 Task: Open a blank sheet, save the file as 'acquisition' Insert a table '2 by 1' In first column, add headers, 'Germany, Place'. Change table style to  'Orange'
Action: Key pressed ctrl+N
Screenshot: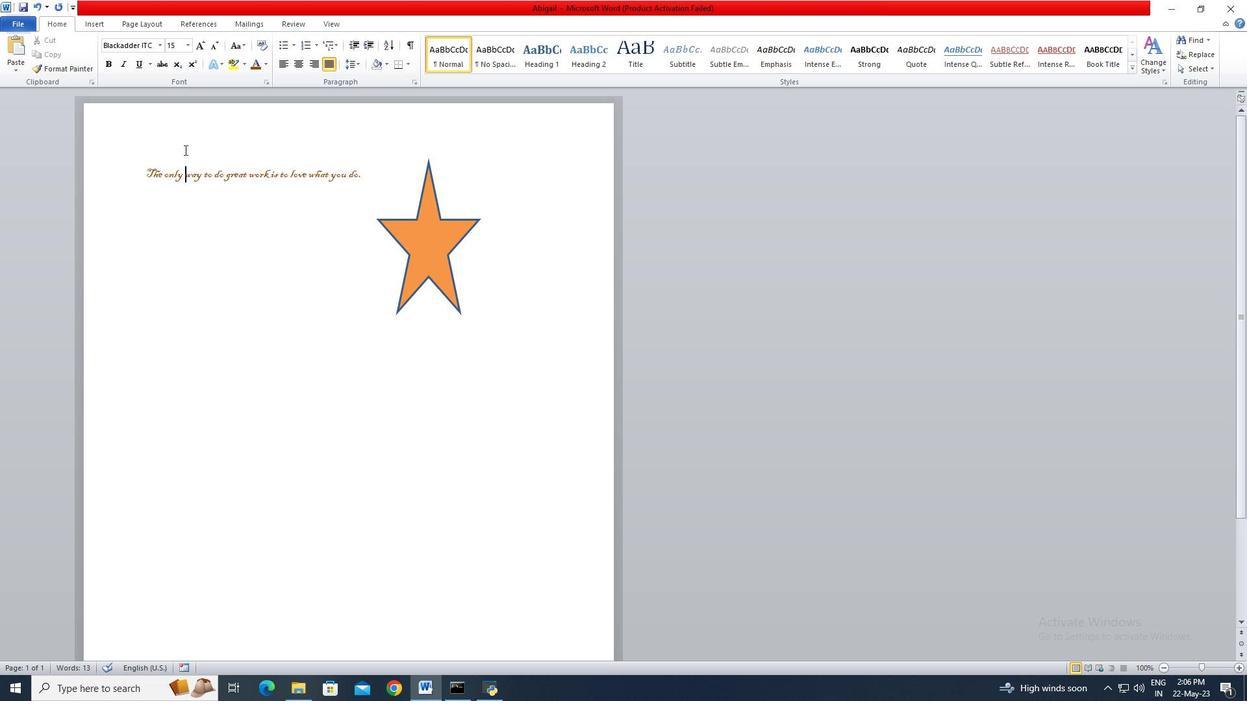 
Action: Mouse moved to (26, 22)
Screenshot: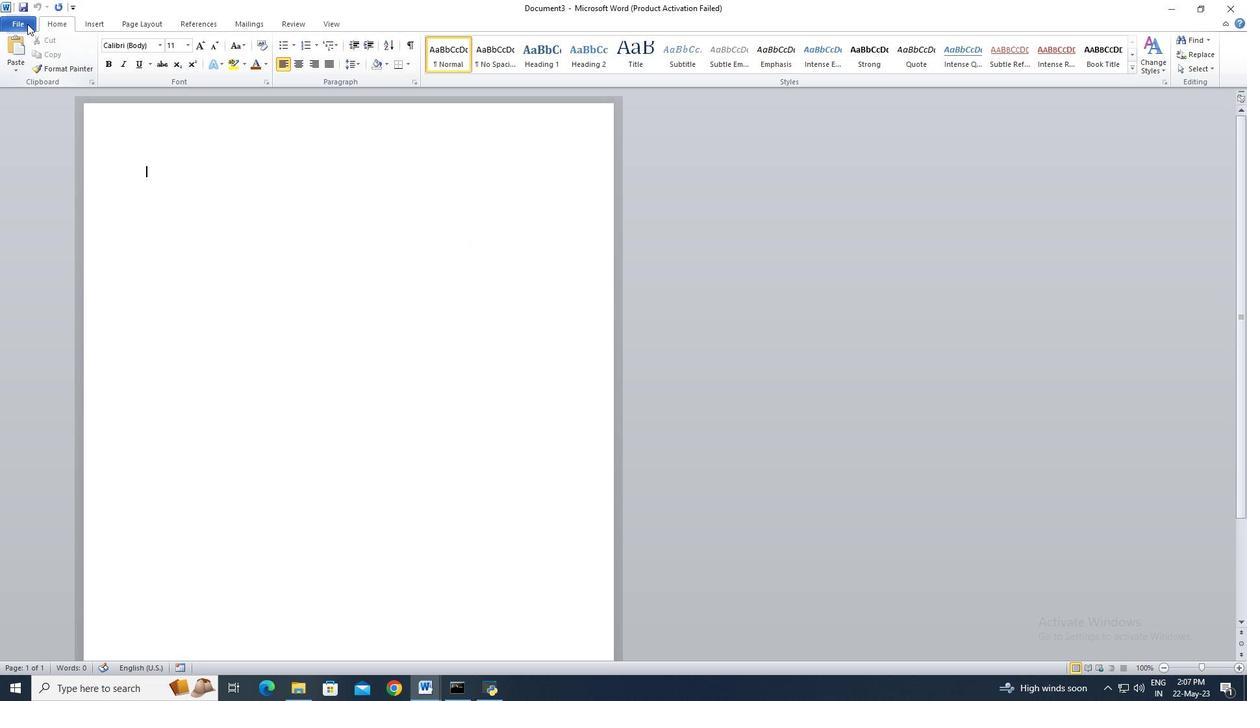 
Action: Mouse pressed left at (26, 22)
Screenshot: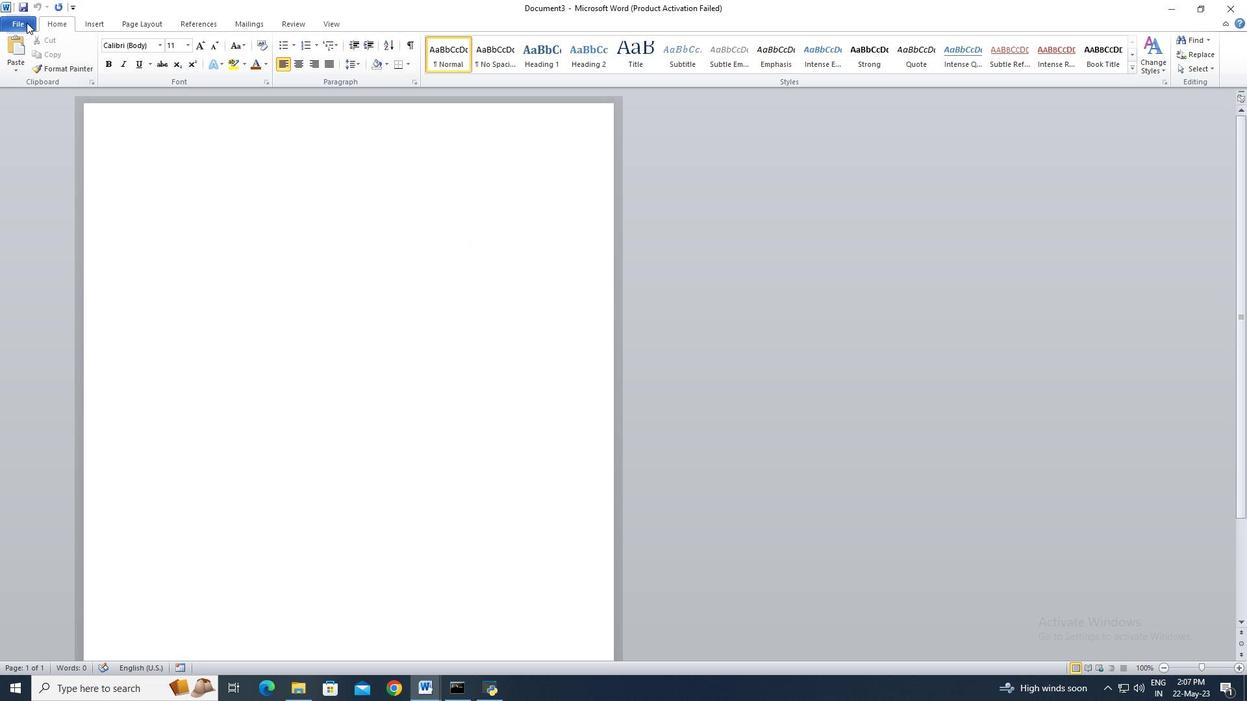 
Action: Mouse moved to (37, 62)
Screenshot: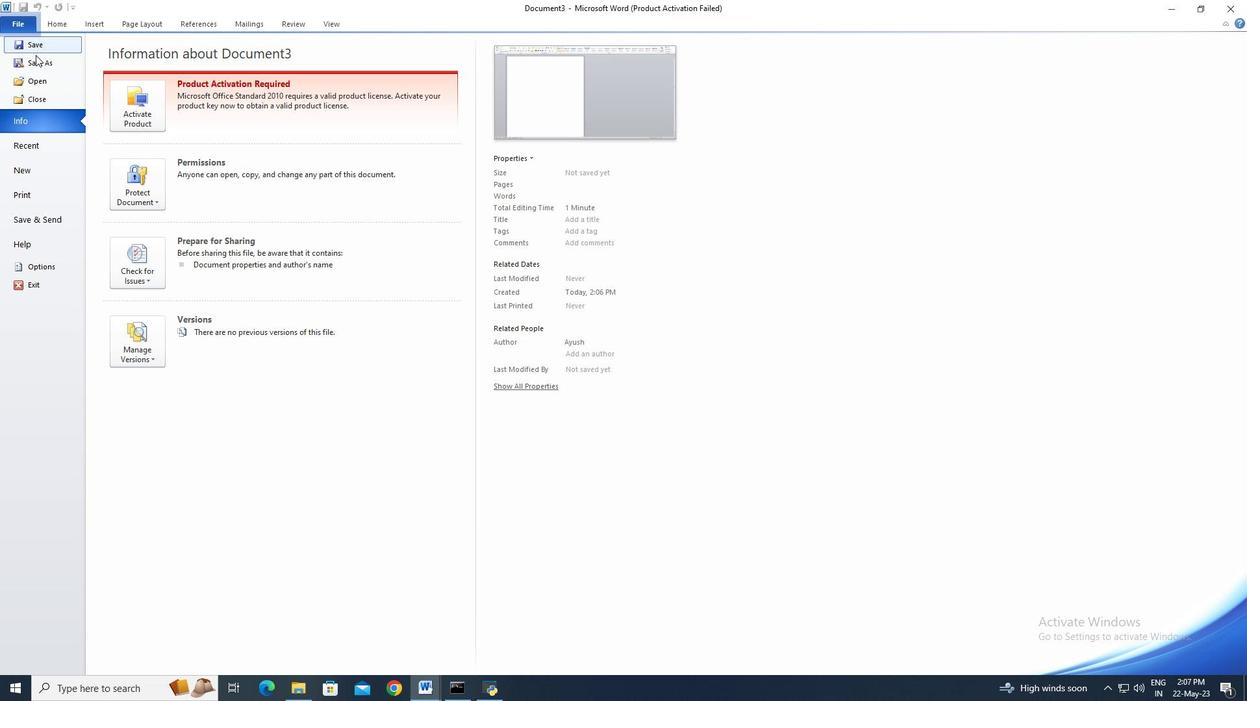 
Action: Mouse pressed left at (37, 62)
Screenshot: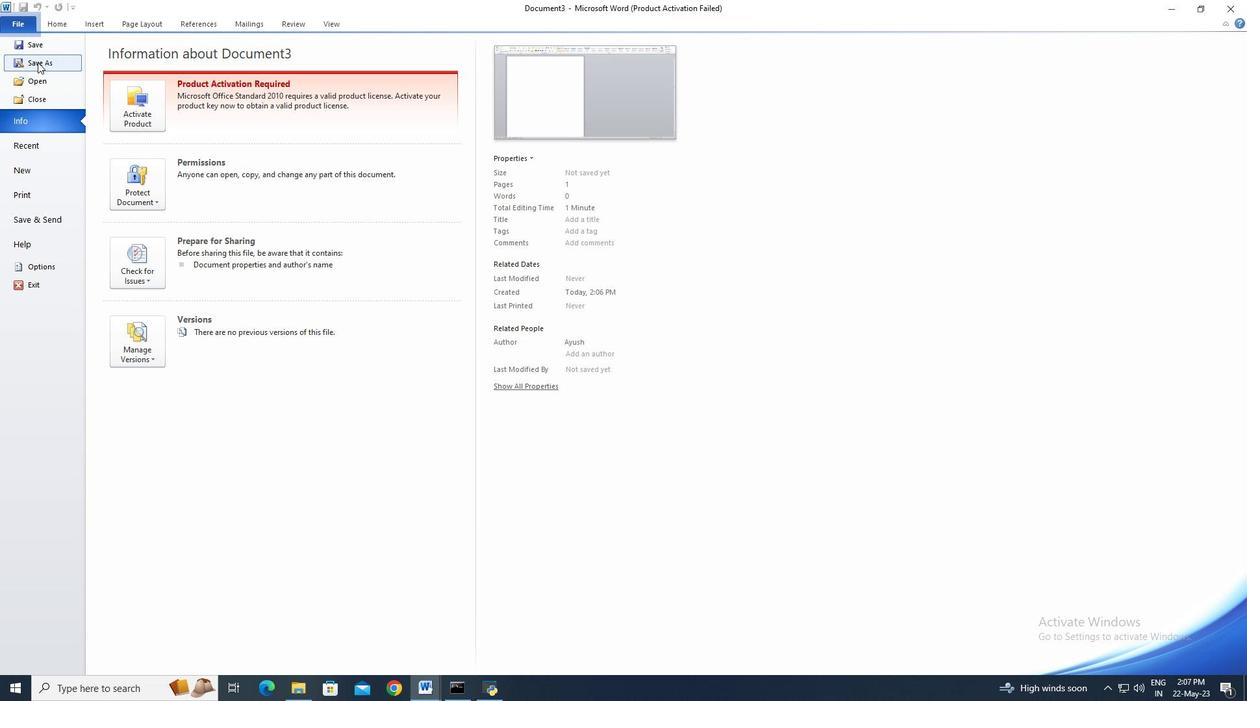
Action: Mouse moved to (107, 224)
Screenshot: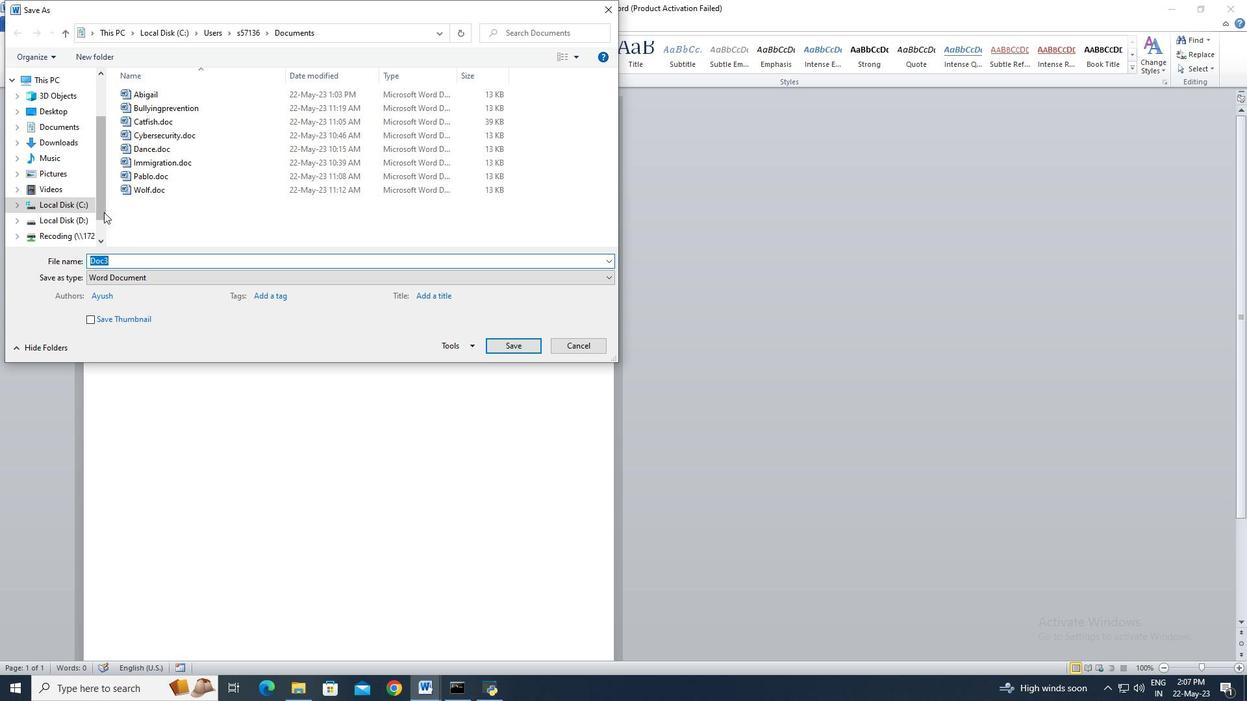 
Action: Key pressed acquisition
Screenshot: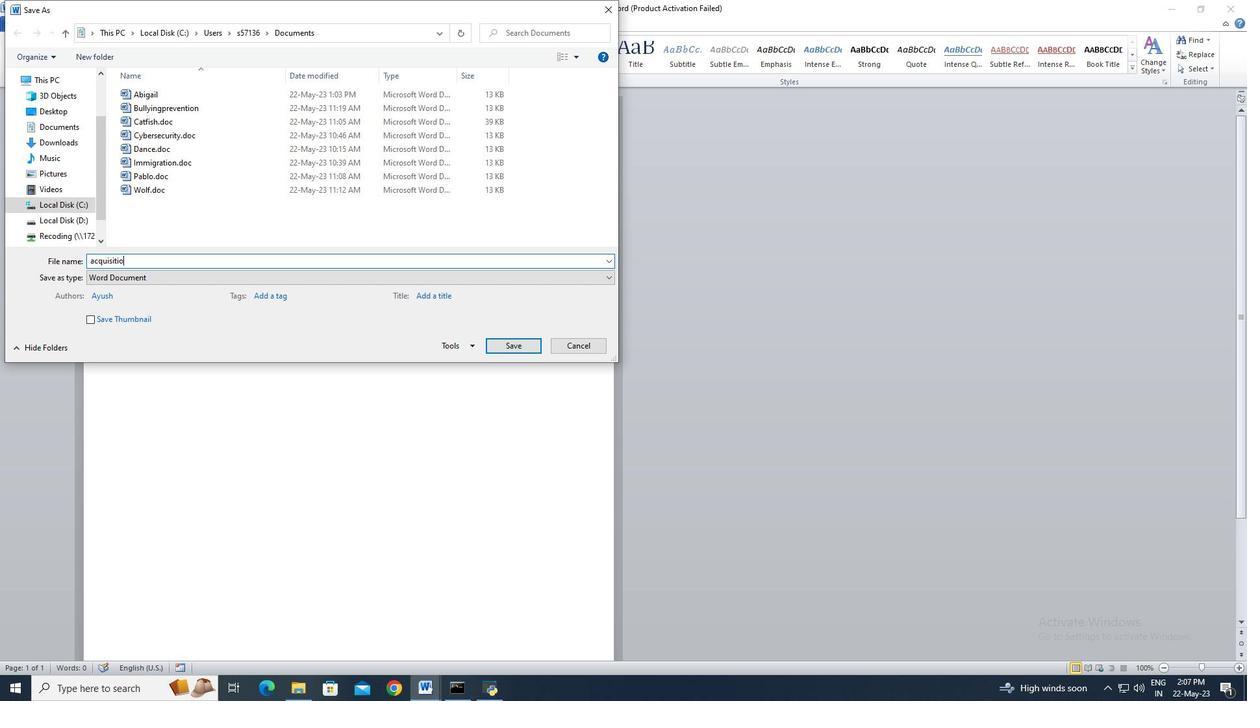 
Action: Mouse moved to (509, 352)
Screenshot: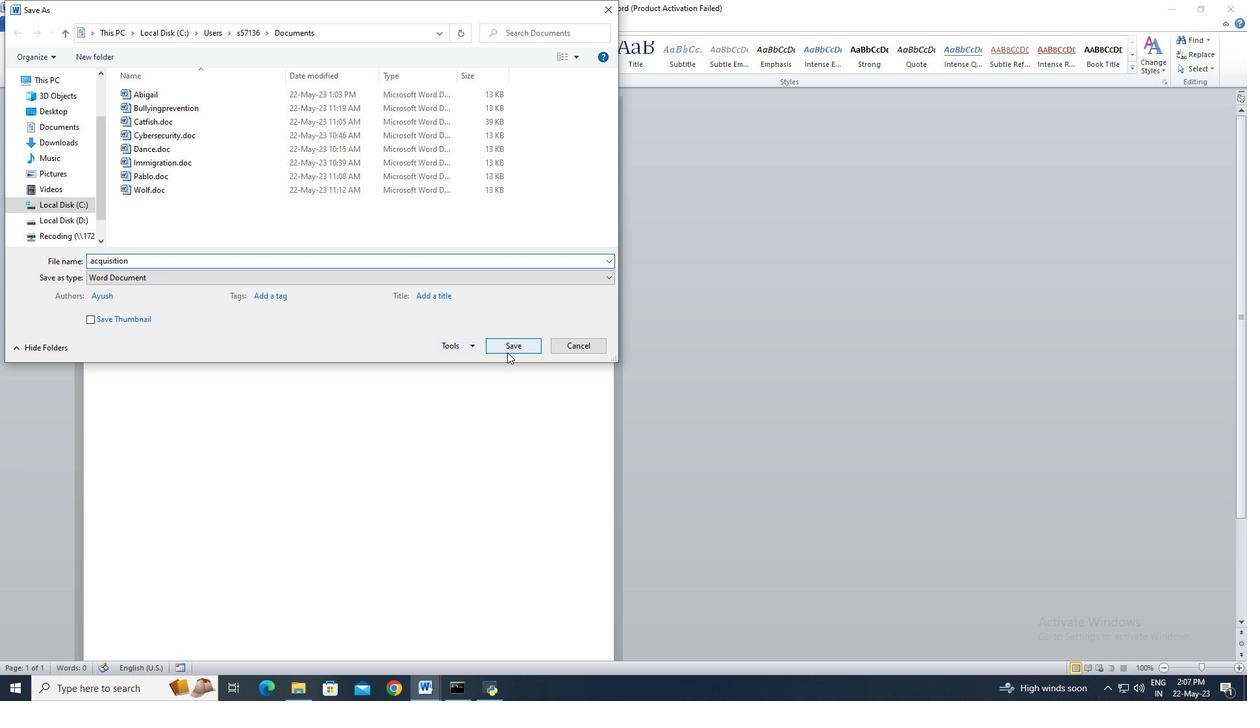 
Action: Mouse pressed left at (509, 352)
Screenshot: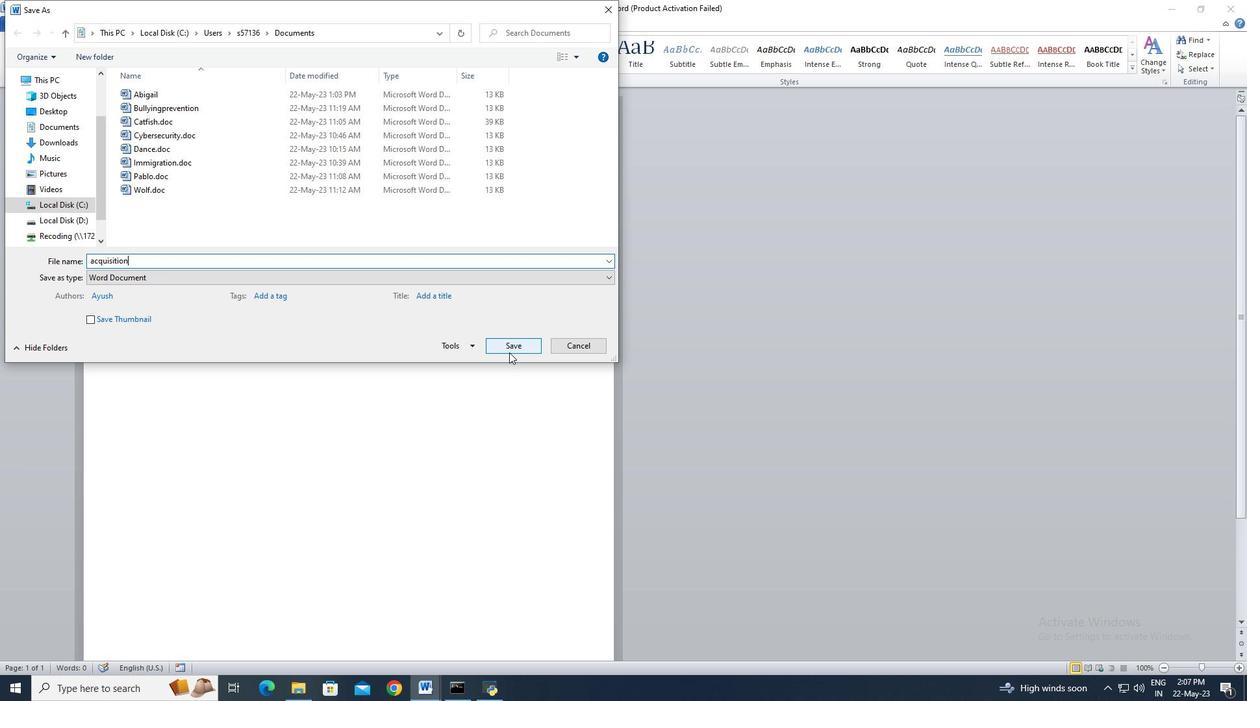 
Action: Mouse moved to (98, 20)
Screenshot: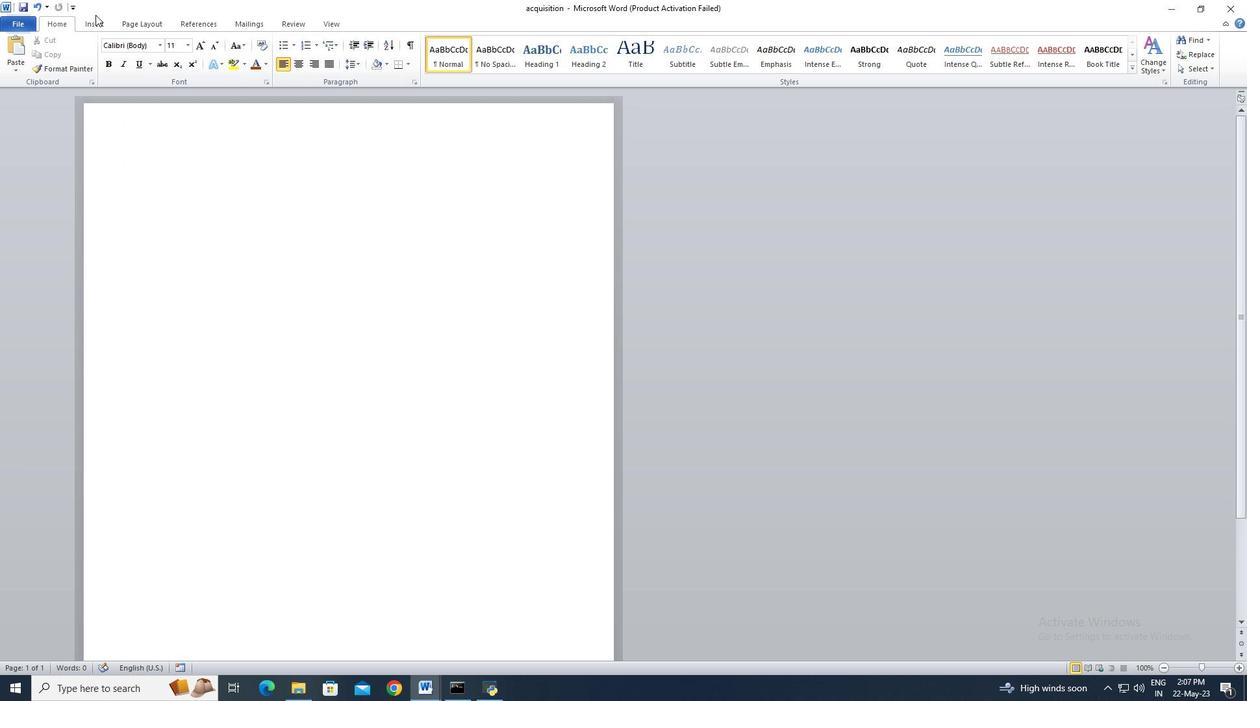
Action: Mouse pressed left at (98, 20)
Screenshot: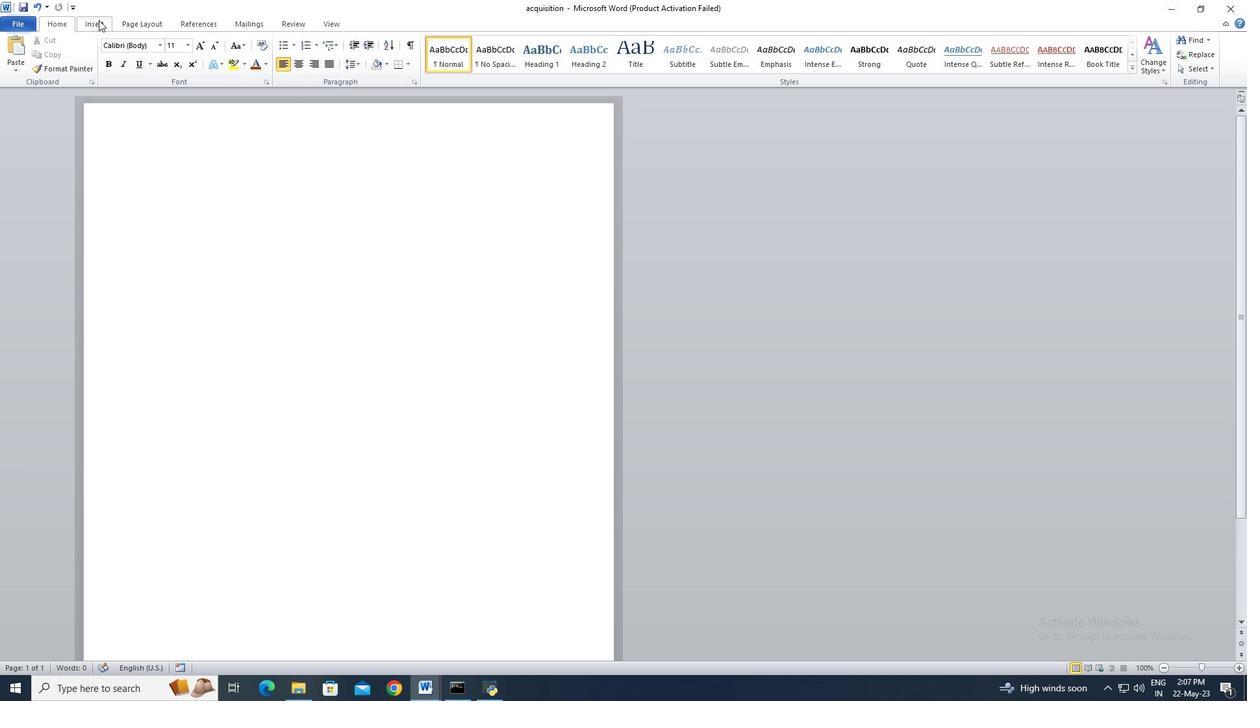 
Action: Mouse moved to (101, 55)
Screenshot: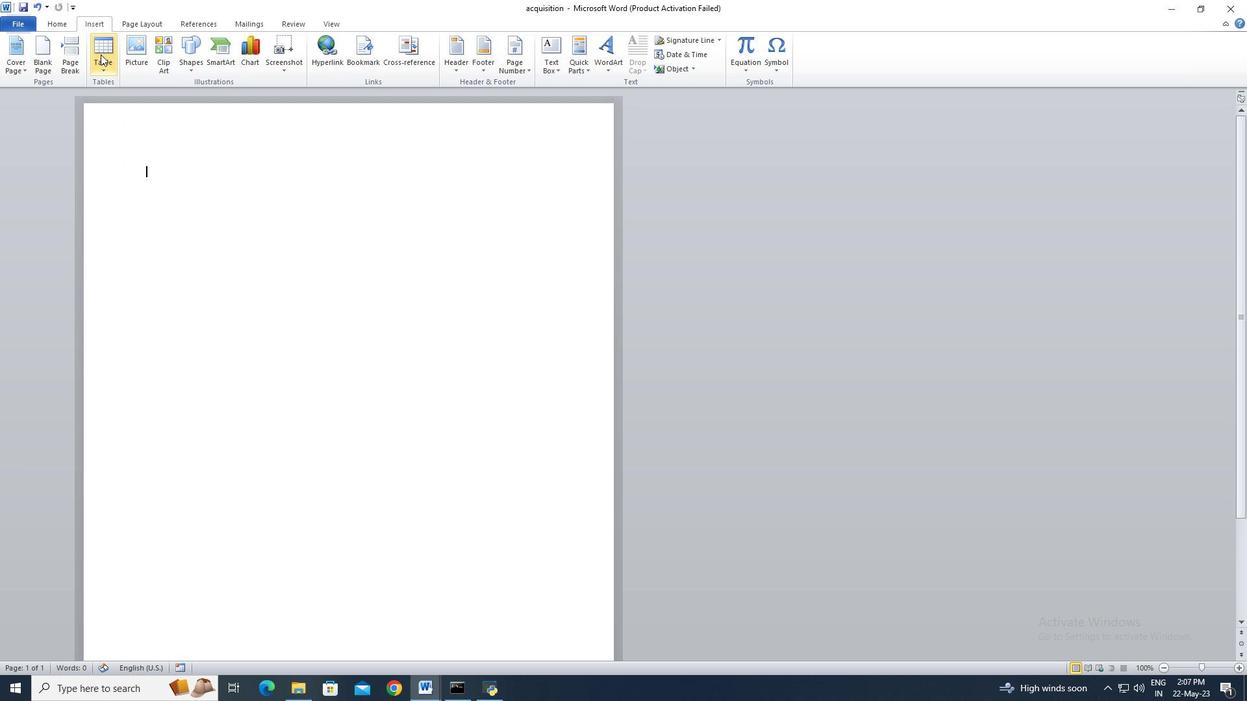 
Action: Mouse pressed left at (101, 55)
Screenshot: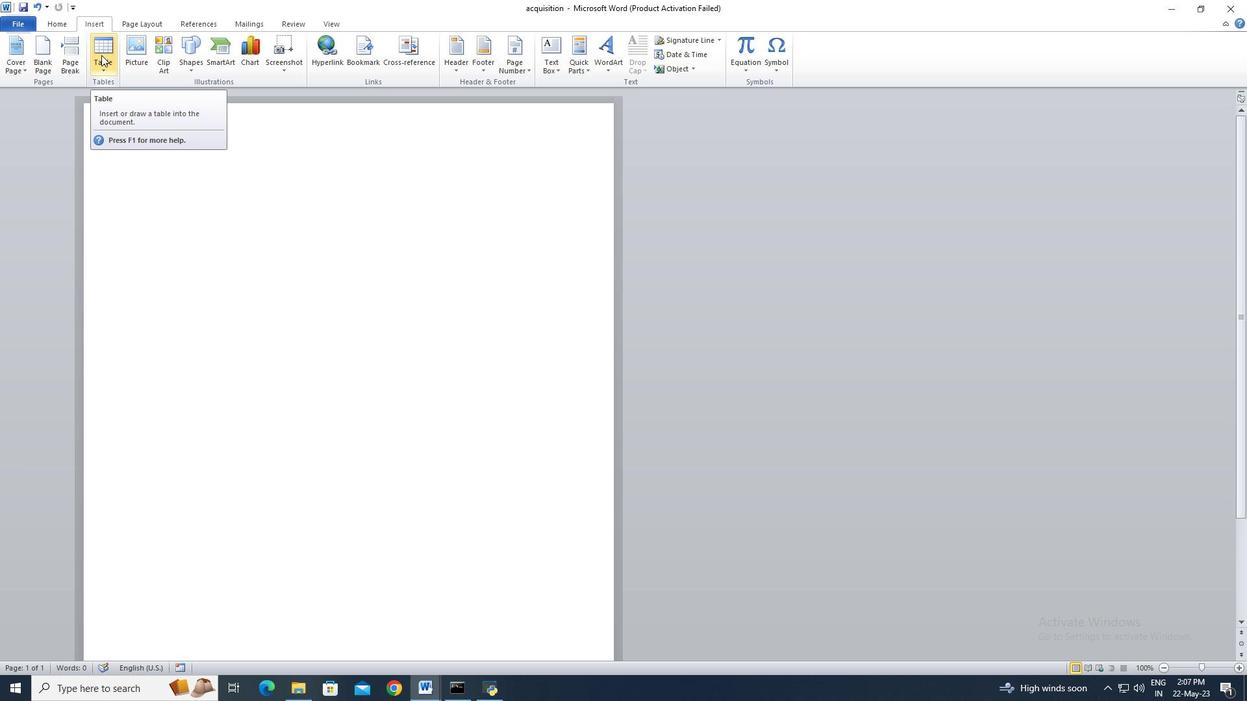 
Action: Mouse moved to (109, 94)
Screenshot: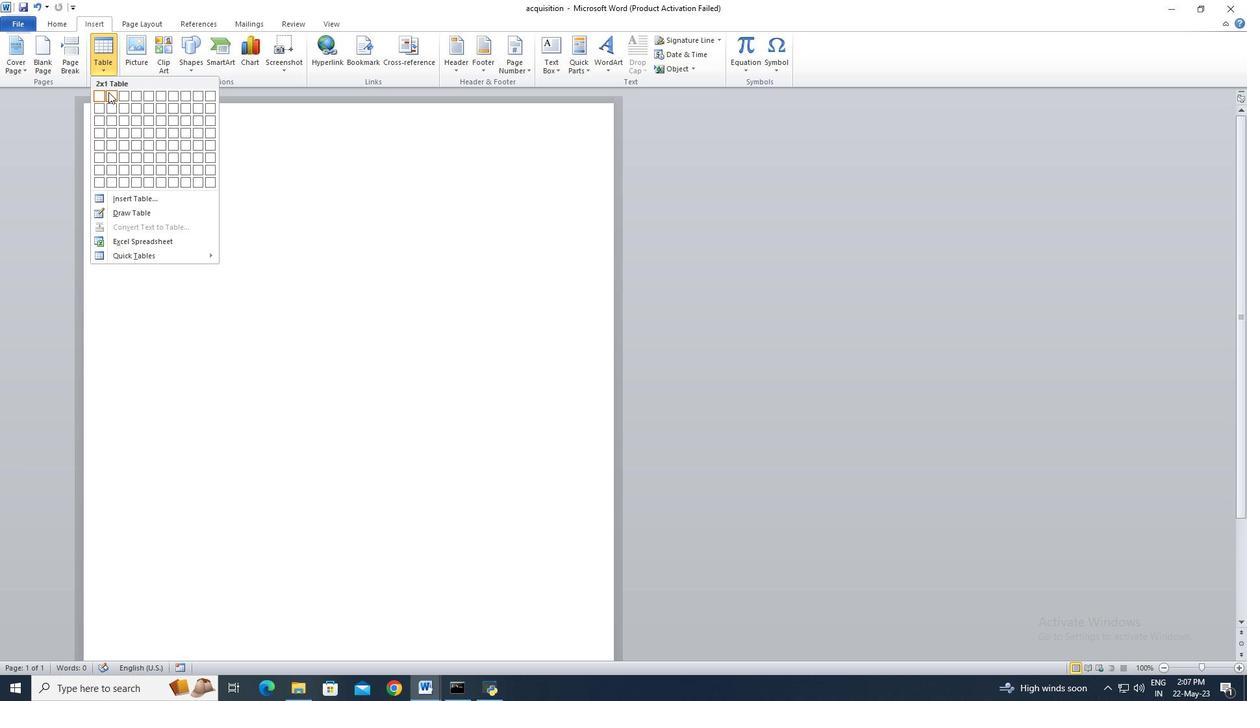 
Action: Mouse pressed left at (109, 94)
Screenshot: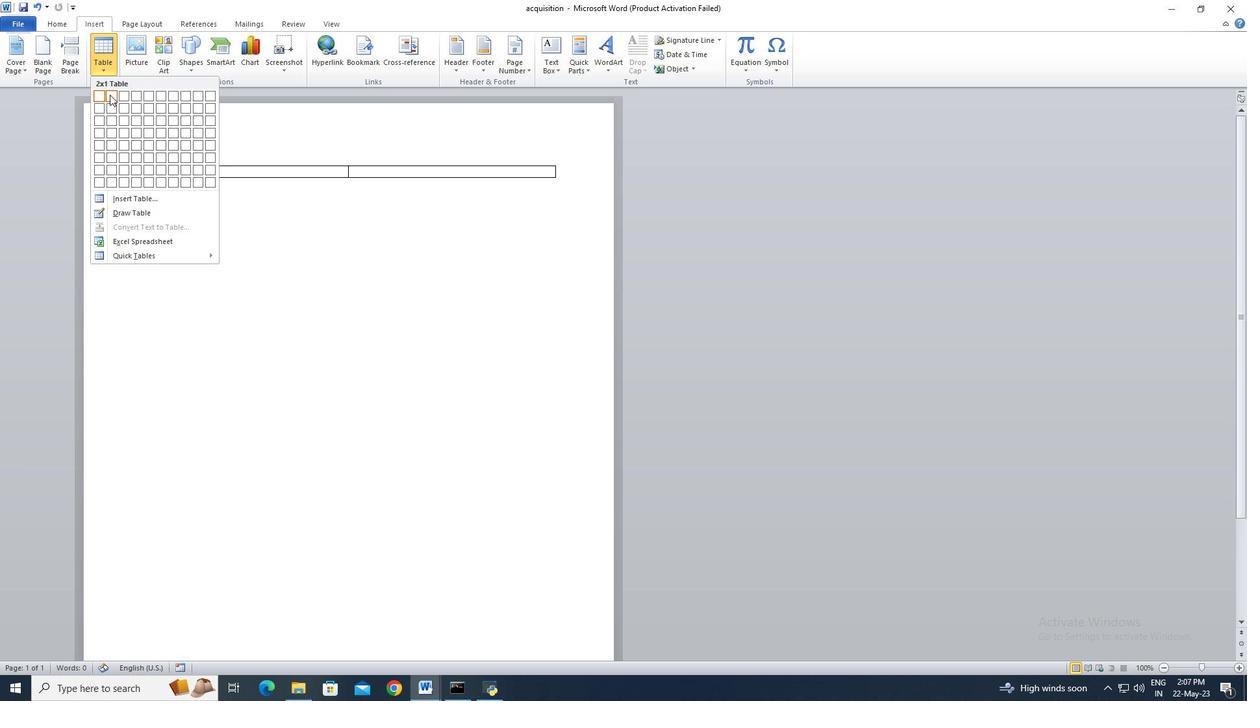 
Action: Mouse moved to (164, 172)
Screenshot: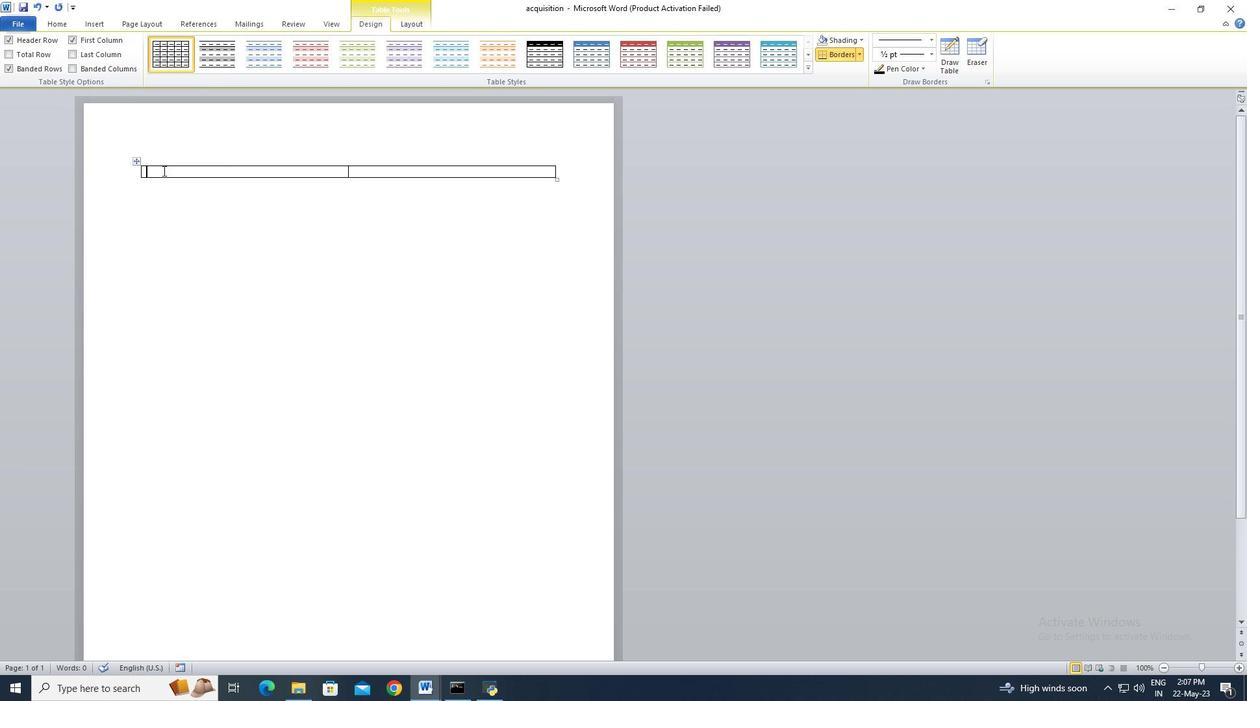 
Action: Mouse pressed left at (164, 172)
Screenshot: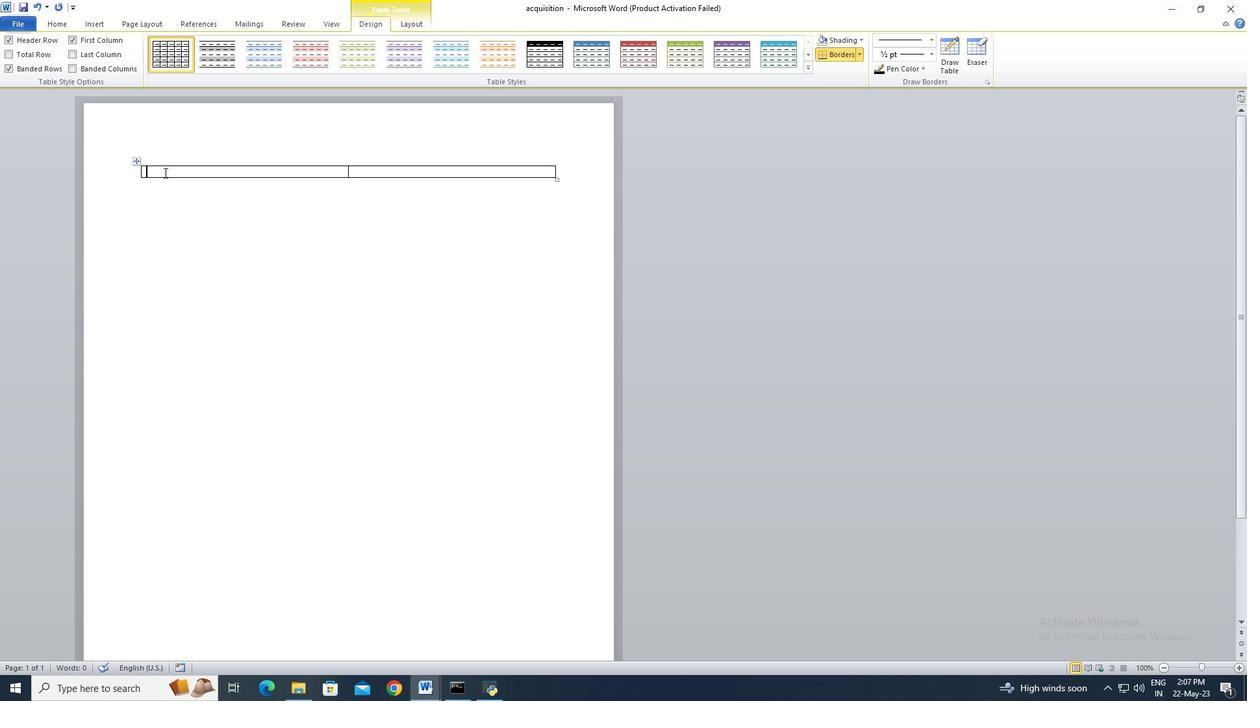 
Action: Key pressed <Key.shift>Germany,<Key.space><Key.shift>Place
Screenshot: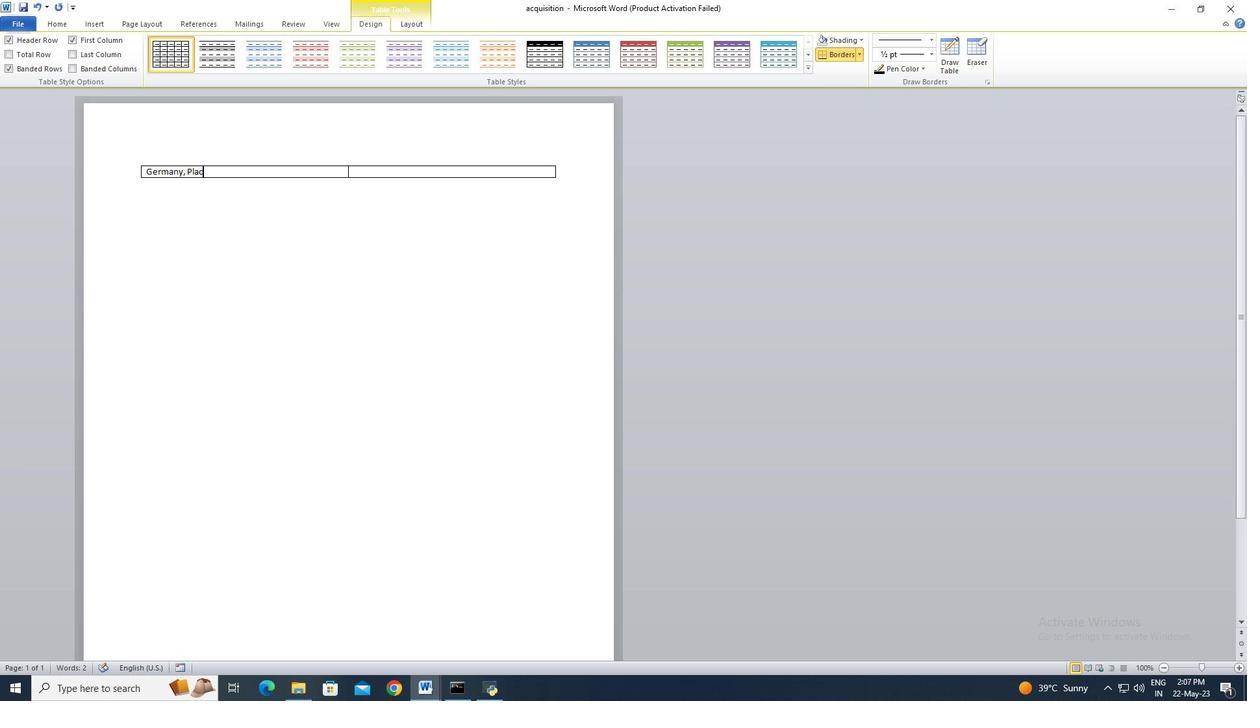 
Action: Mouse moved to (807, 55)
Screenshot: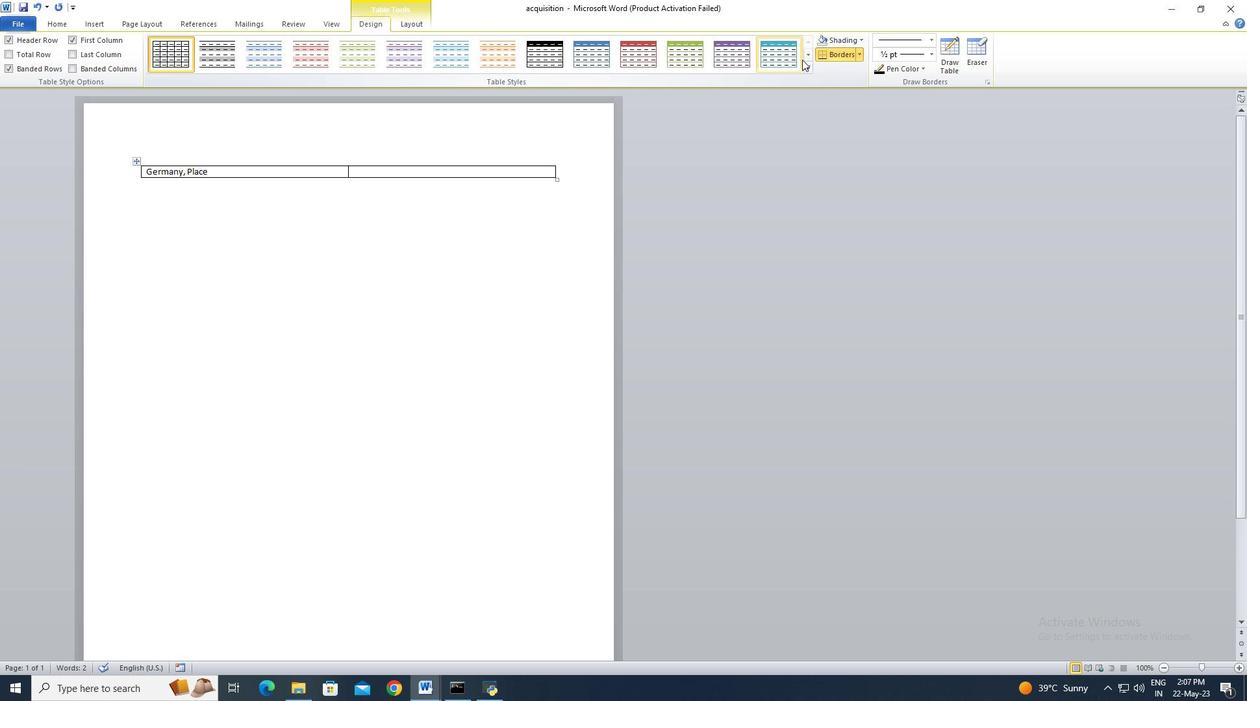 
Action: Mouse pressed left at (807, 55)
Screenshot: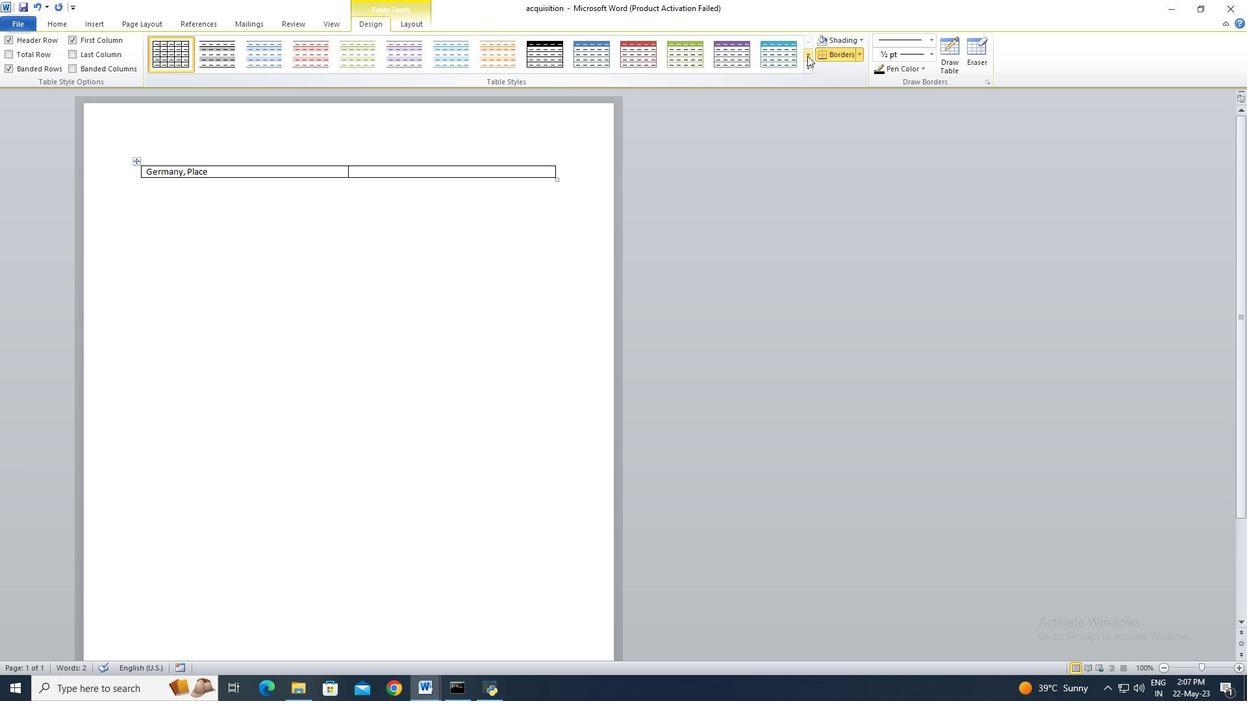 
Action: Mouse moved to (178, 41)
Screenshot: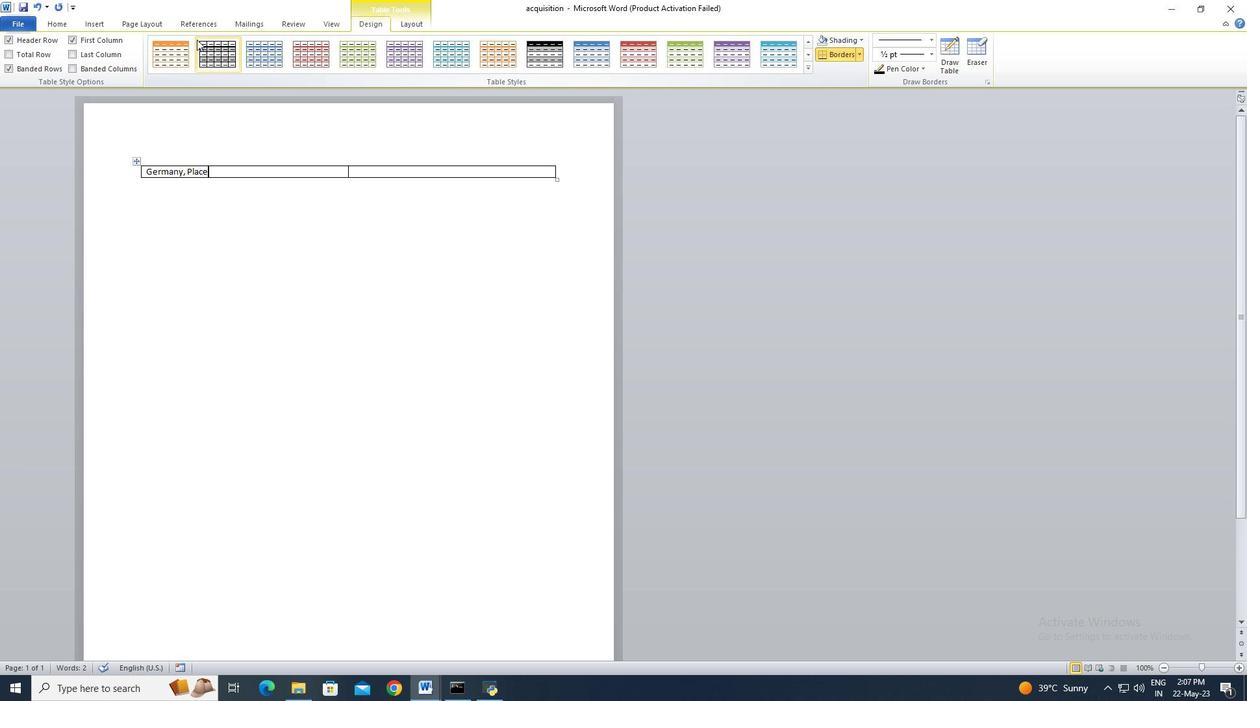 
Action: Mouse pressed left at (178, 41)
Screenshot: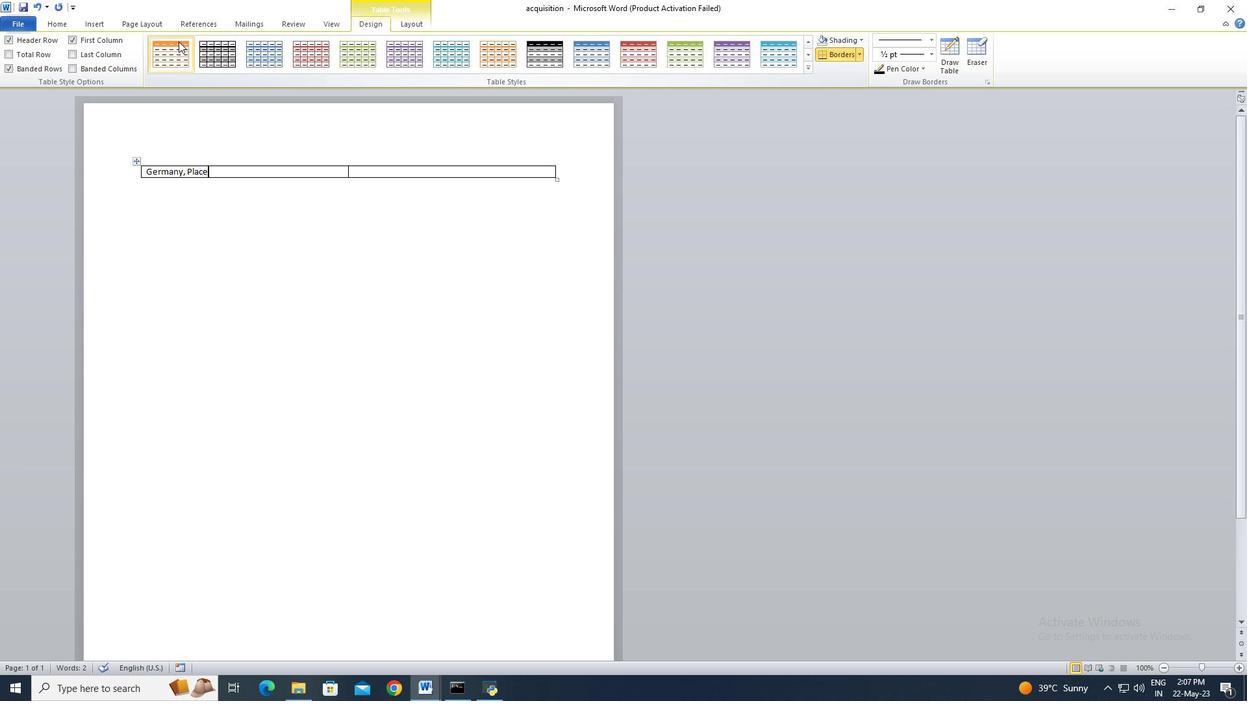 
Action: Mouse moved to (253, 228)
Screenshot: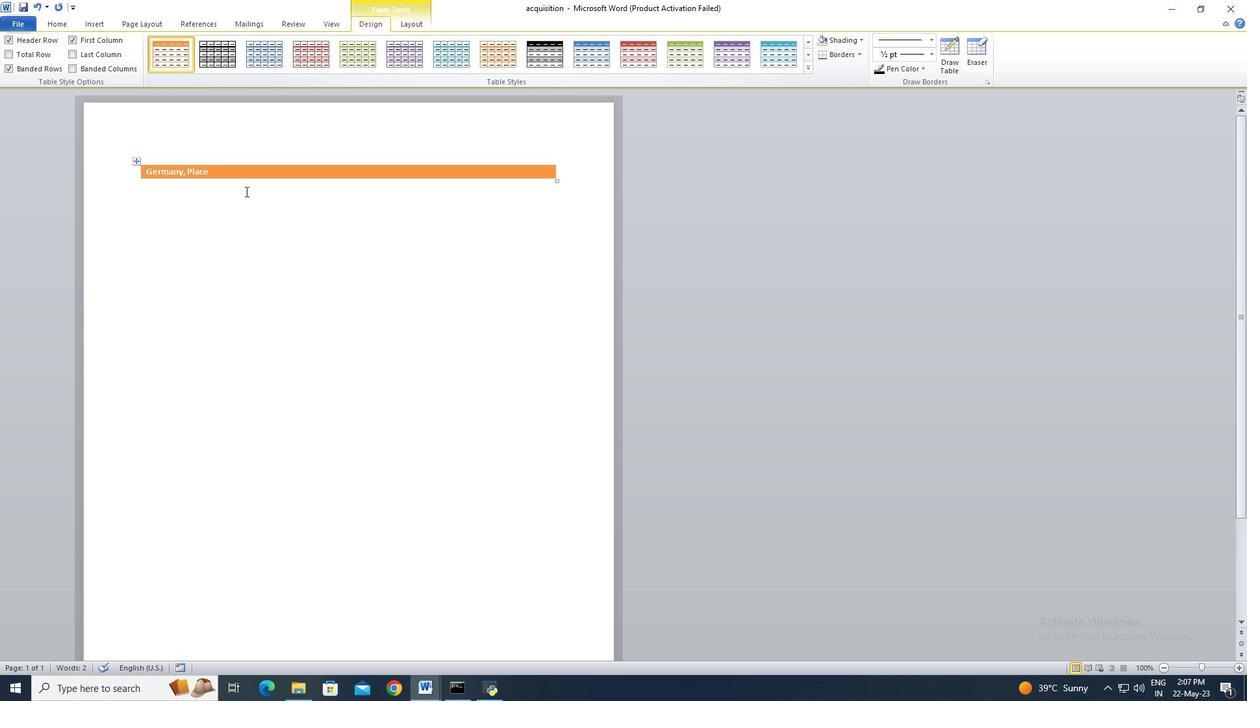 
